 Task: Find all tasks due next week.
Action: Mouse moved to (8, 127)
Screenshot: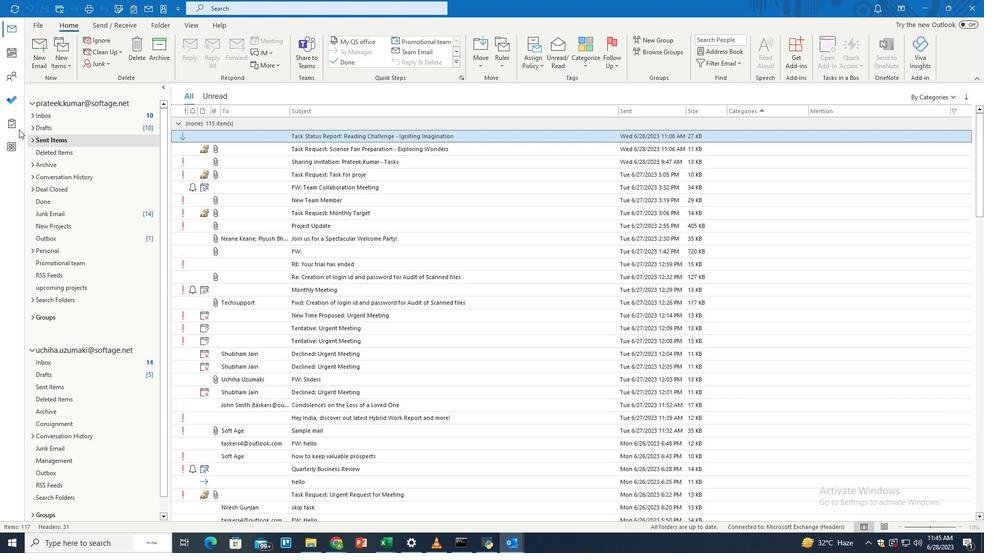 
Action: Mouse pressed left at (8, 127)
Screenshot: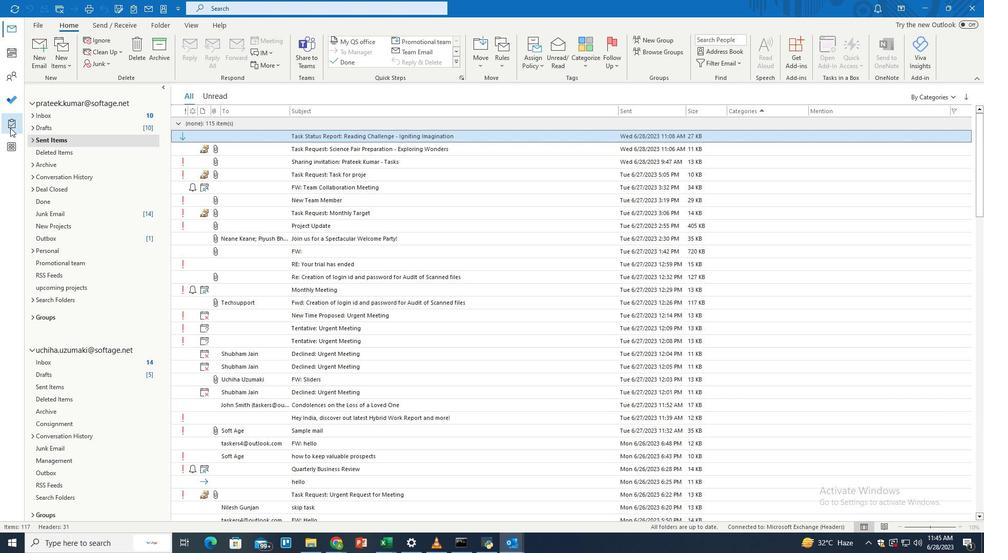 
Action: Mouse moved to (430, 9)
Screenshot: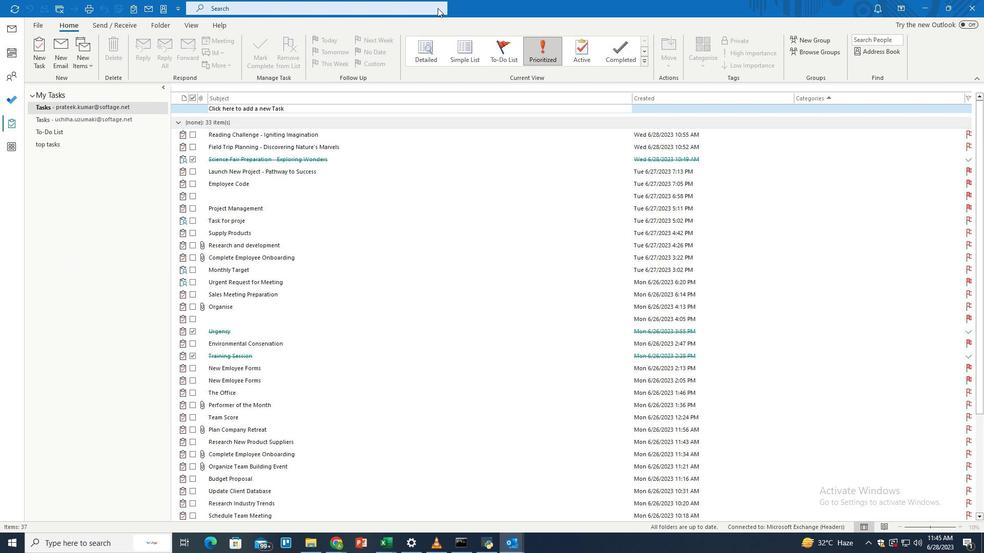 
Action: Mouse pressed left at (430, 9)
Screenshot: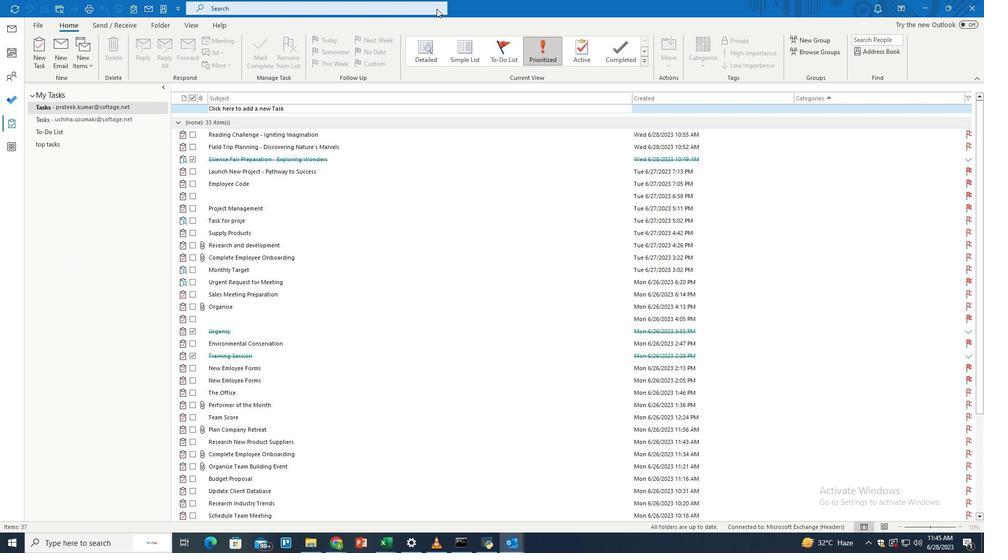 
Action: Mouse moved to (477, 8)
Screenshot: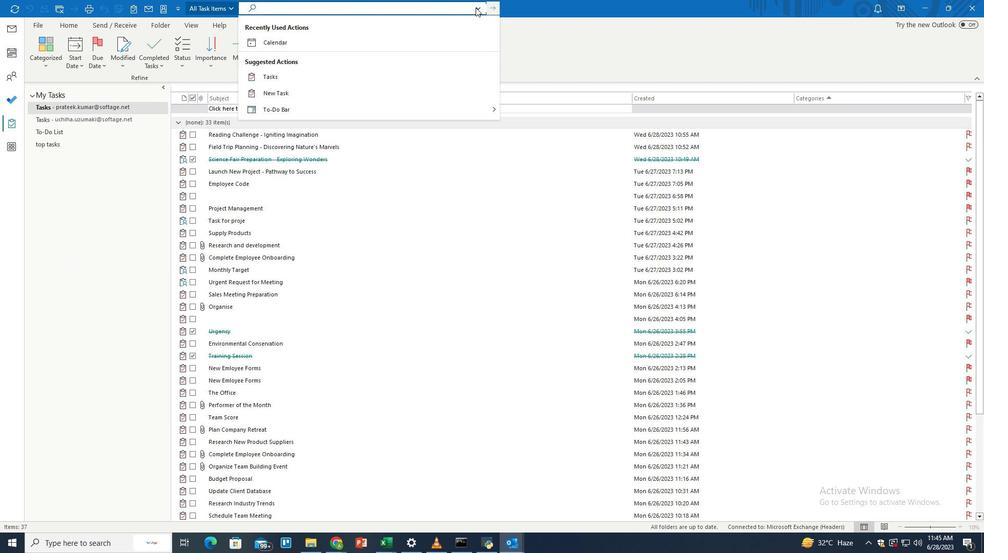 
Action: Mouse pressed left at (477, 8)
Screenshot: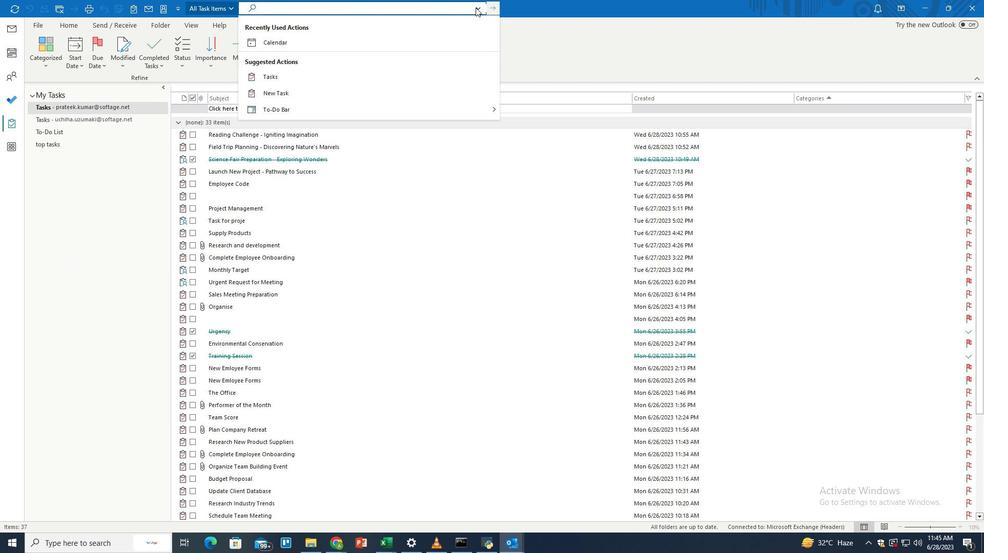
Action: Mouse moved to (308, 170)
Screenshot: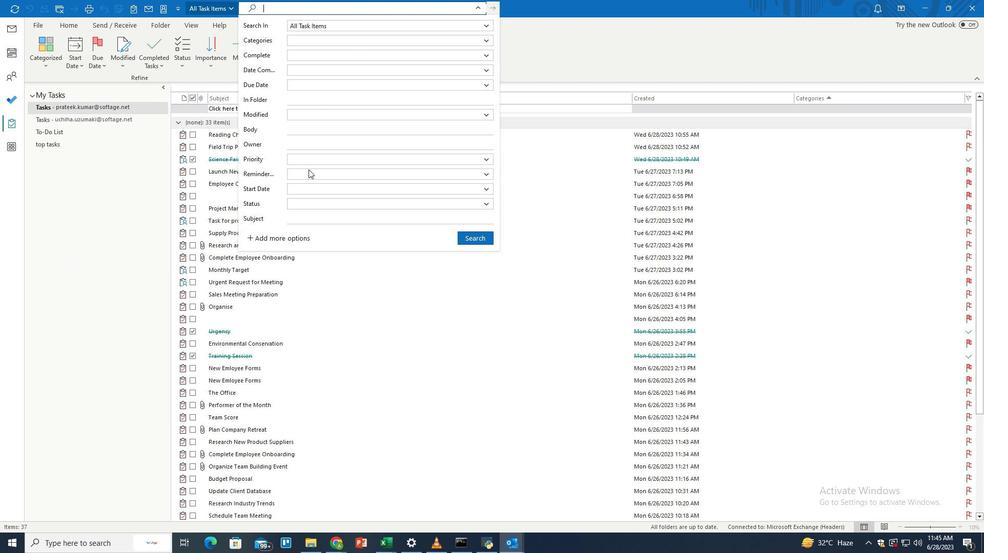 
Action: Mouse pressed left at (308, 170)
Screenshot: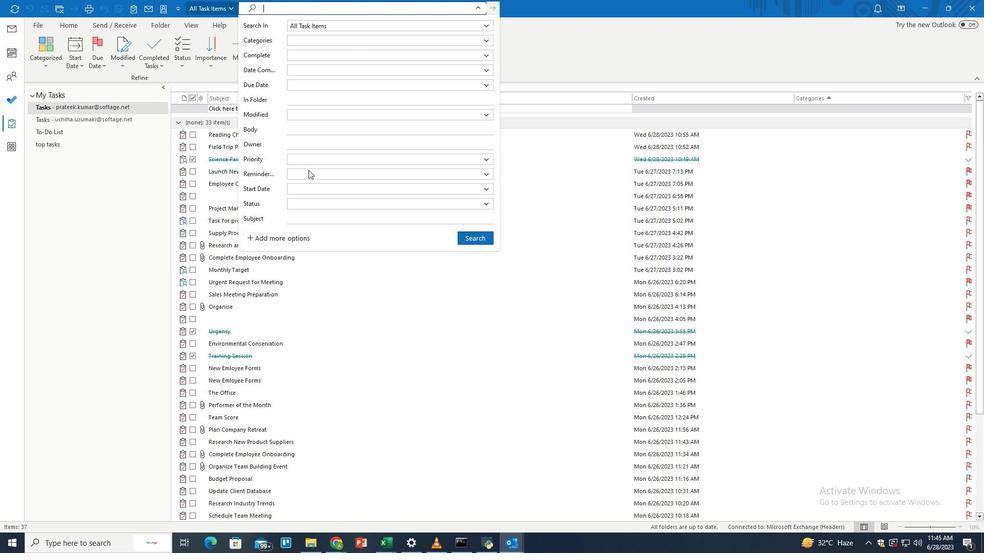 
Action: Mouse moved to (301, 272)
Screenshot: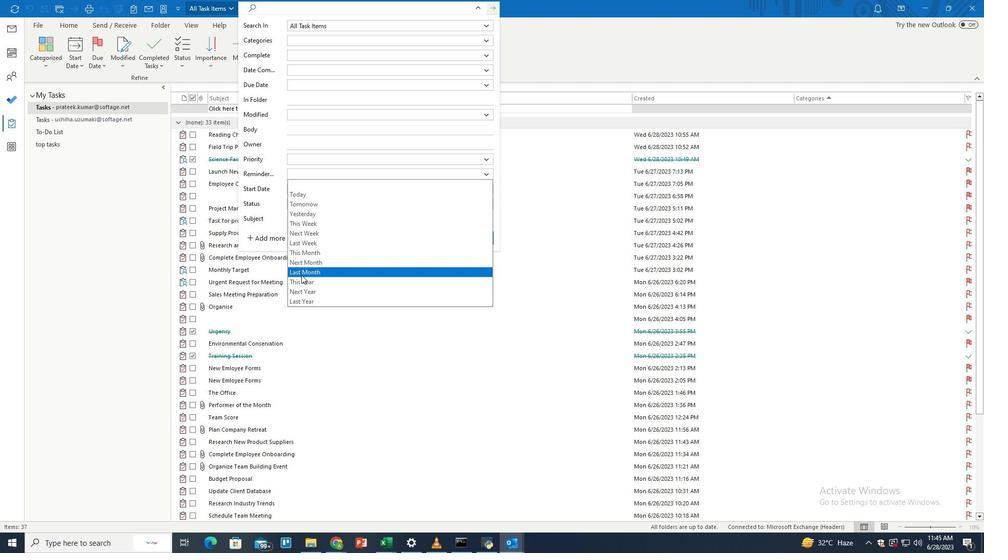 
Action: Mouse pressed left at (301, 272)
Screenshot: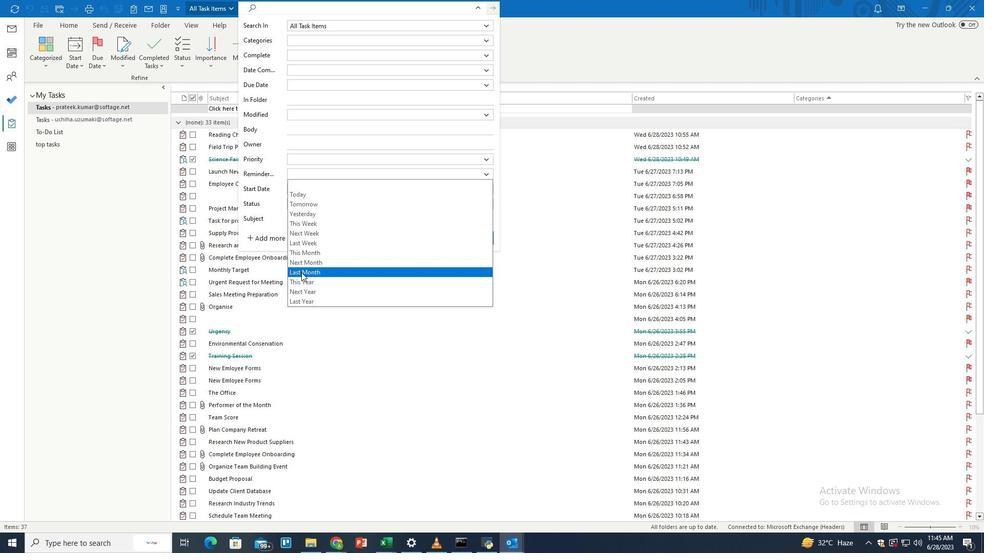 
Action: Mouse moved to (474, 238)
Screenshot: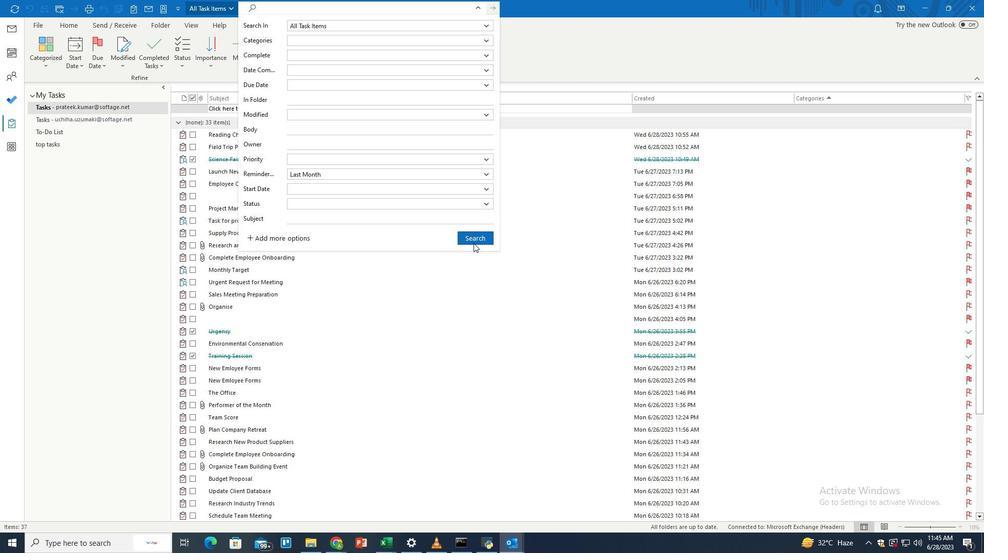 
Action: Mouse pressed left at (474, 238)
Screenshot: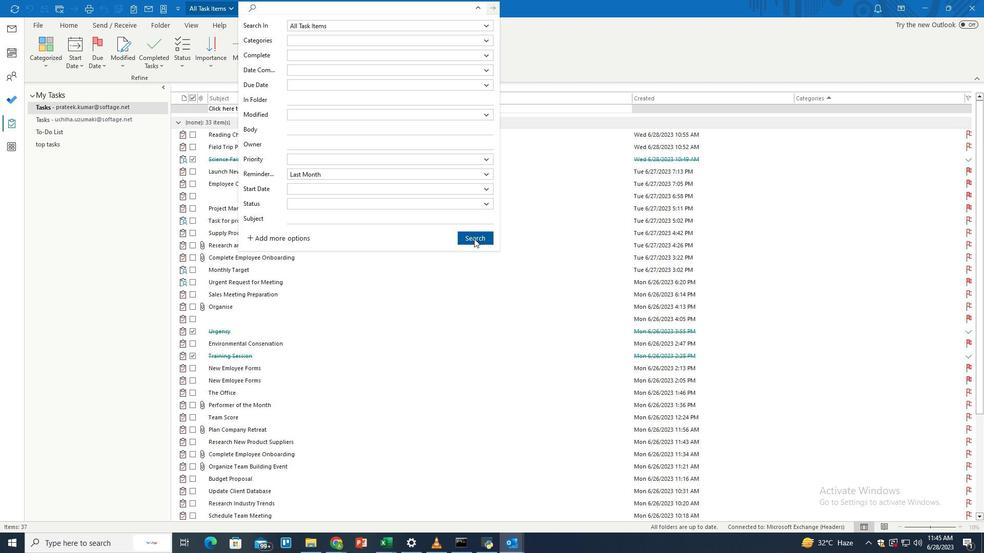 
Action: Mouse moved to (468, 235)
Screenshot: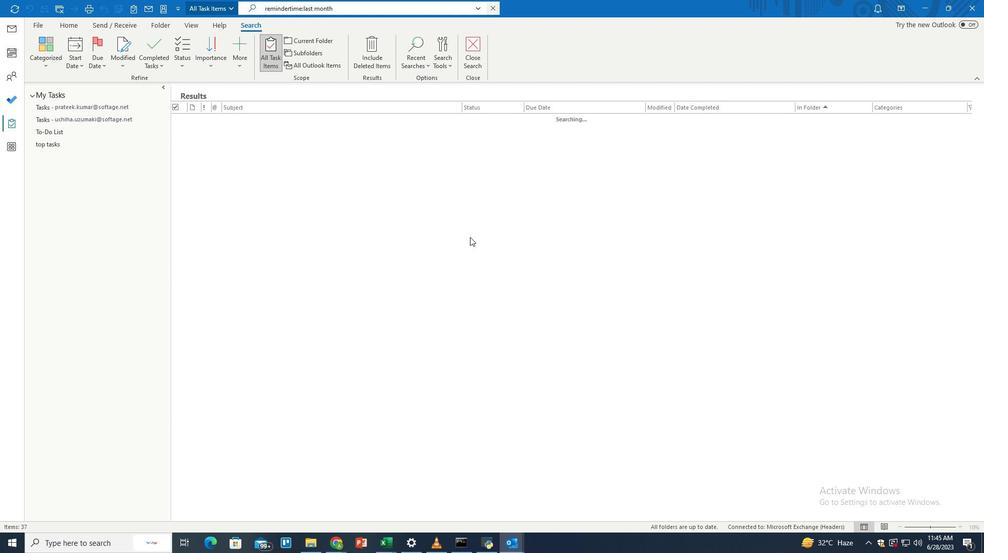 
